 Task: Add Boiron Mercurius Solubilis 30C to the cart.
Action: Mouse moved to (236, 102)
Screenshot: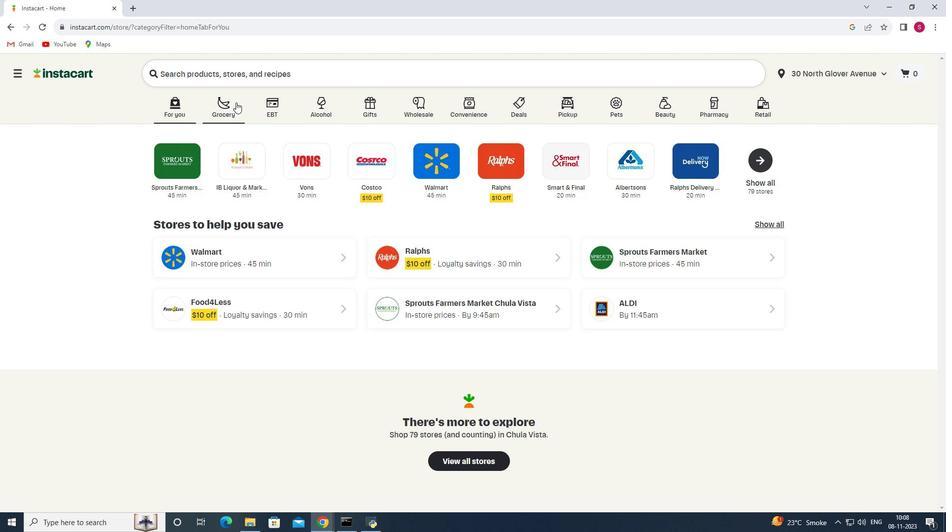 
Action: Mouse pressed left at (236, 102)
Screenshot: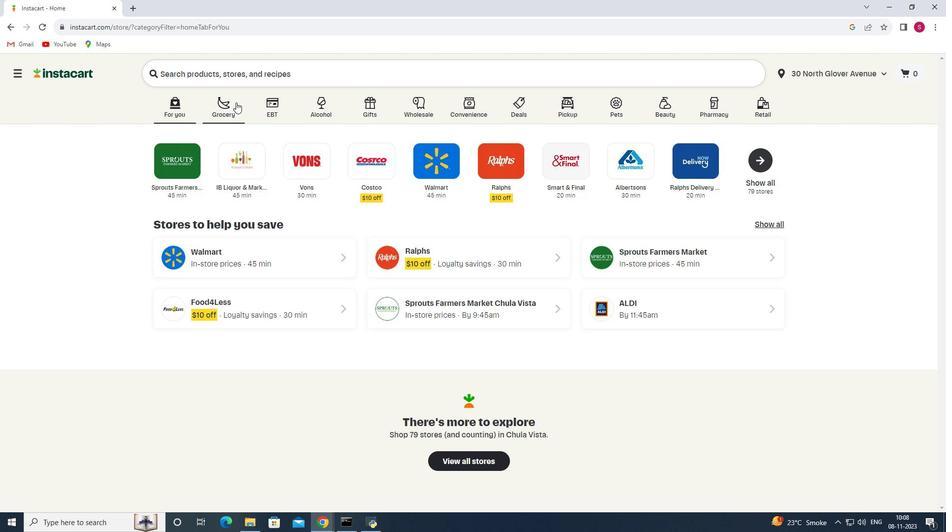 
Action: Mouse moved to (235, 274)
Screenshot: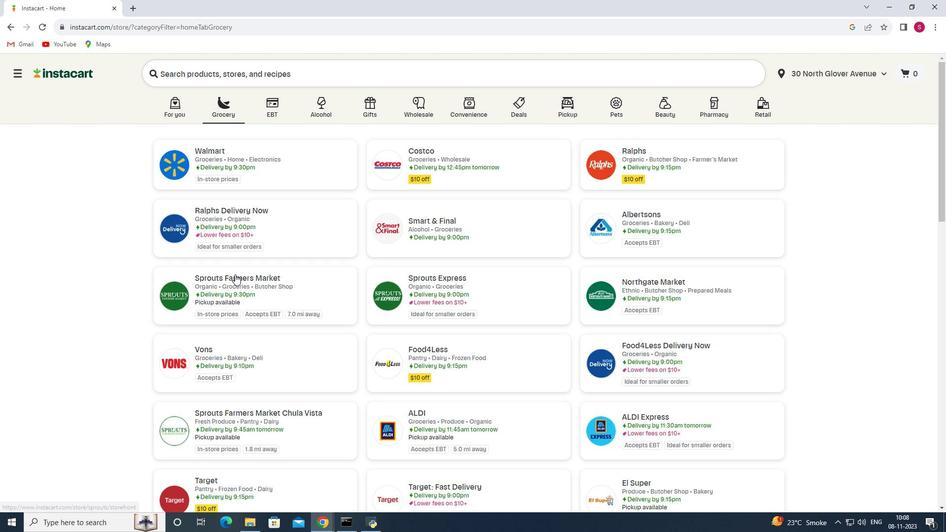
Action: Mouse pressed left at (235, 274)
Screenshot: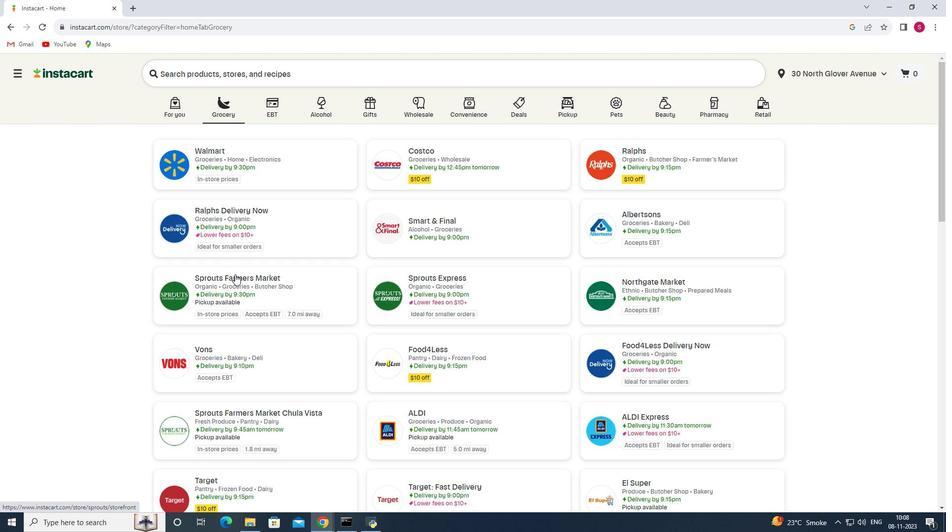 
Action: Mouse moved to (83, 278)
Screenshot: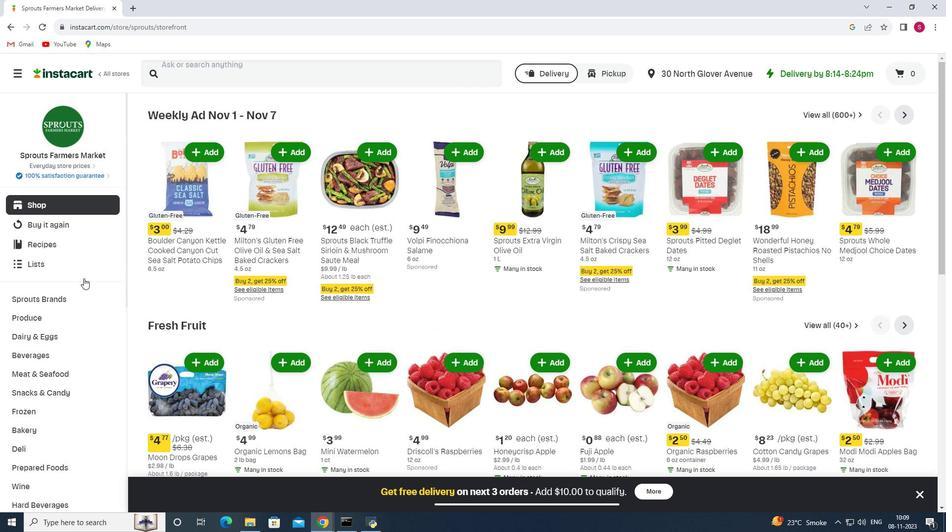 
Action: Mouse scrolled (83, 278) with delta (0, 0)
Screenshot: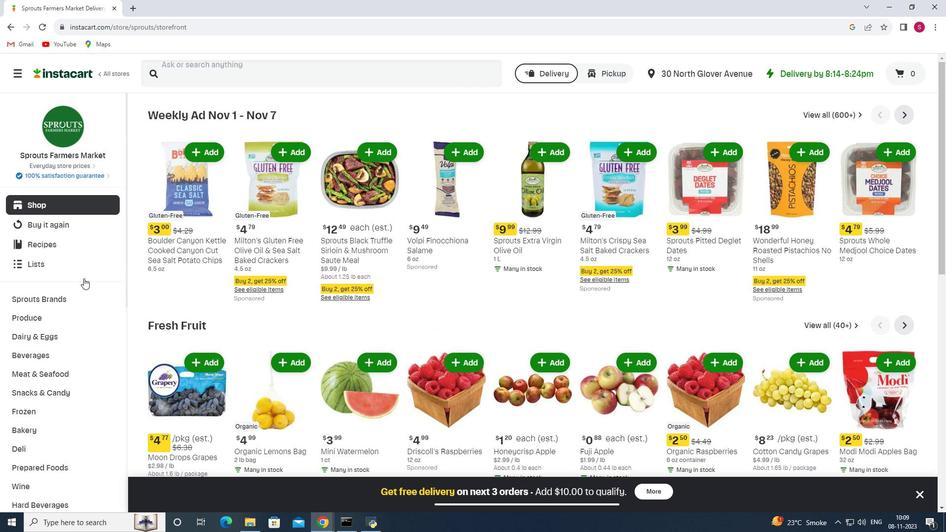 
Action: Mouse scrolled (83, 278) with delta (0, 0)
Screenshot: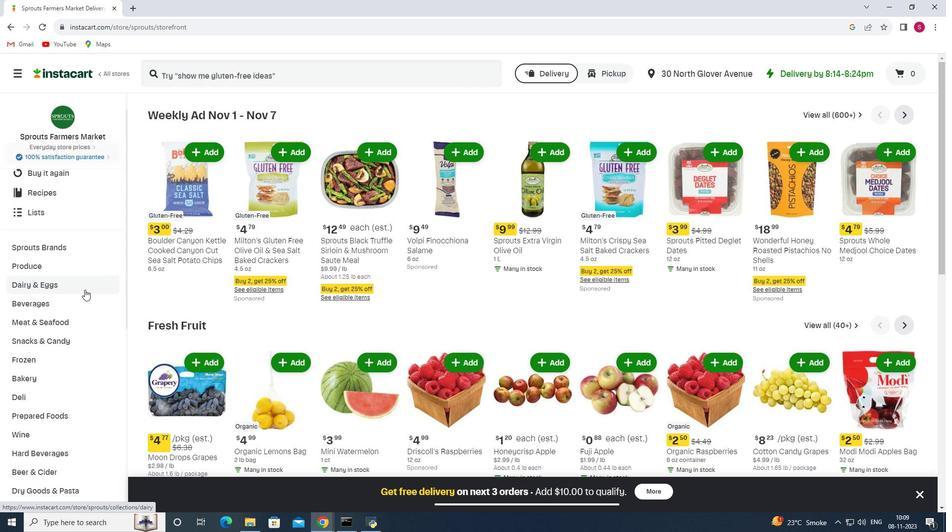 
Action: Mouse moved to (84, 288)
Screenshot: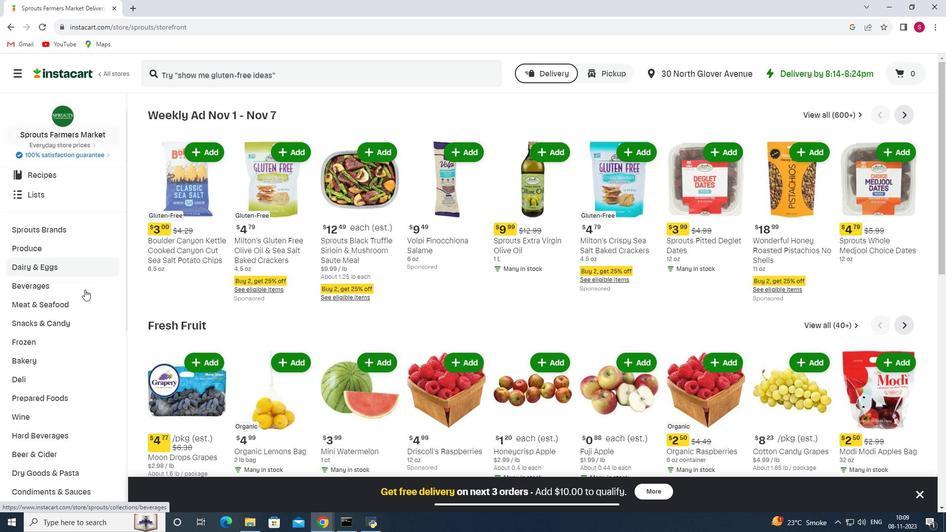 
Action: Mouse scrolled (84, 287) with delta (0, 0)
Screenshot: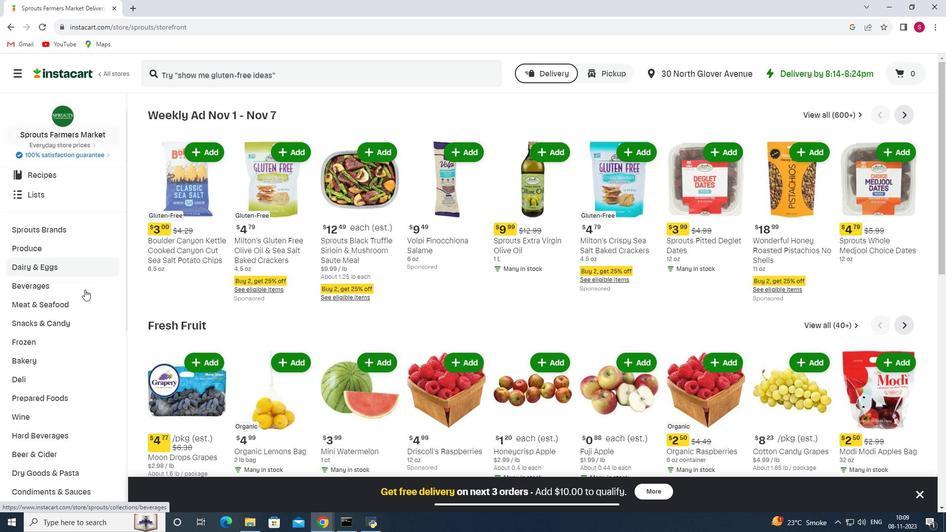 
Action: Mouse moved to (84, 289)
Screenshot: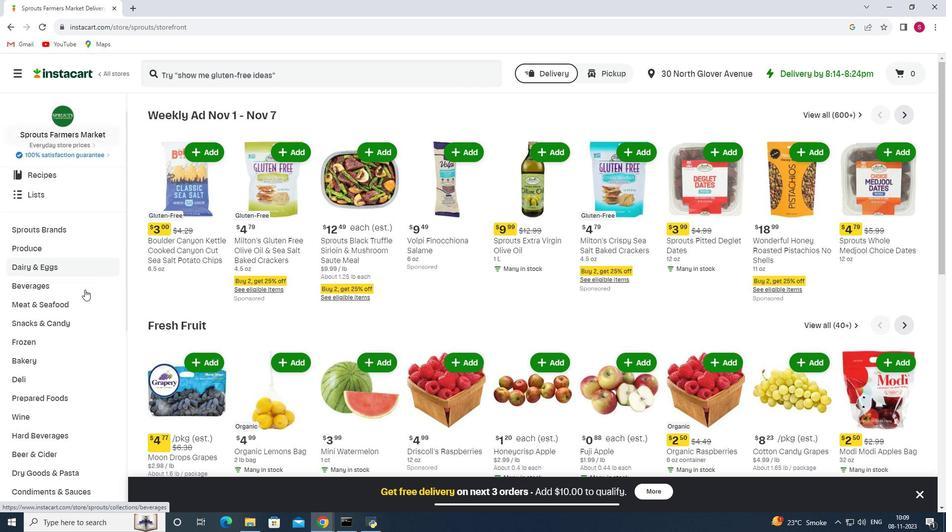 
Action: Mouse scrolled (84, 290) with delta (0, 0)
Screenshot: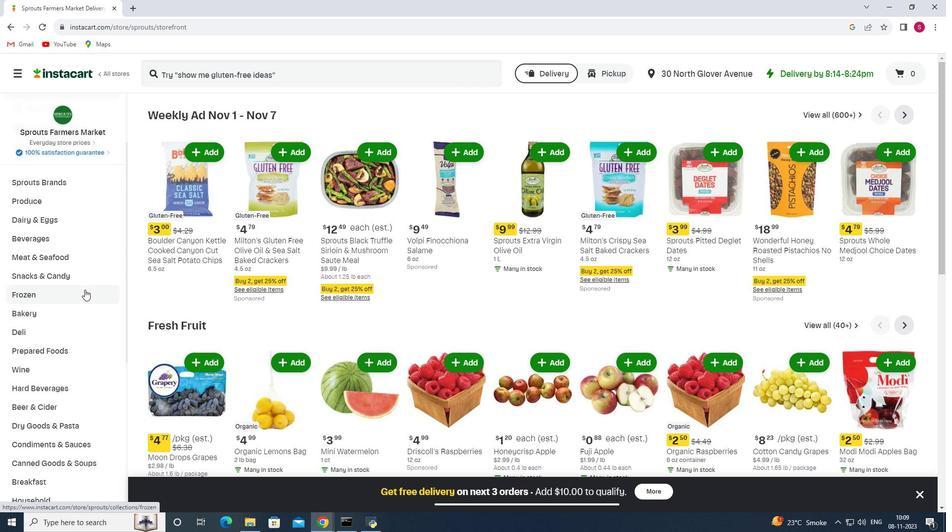 
Action: Mouse moved to (84, 291)
Screenshot: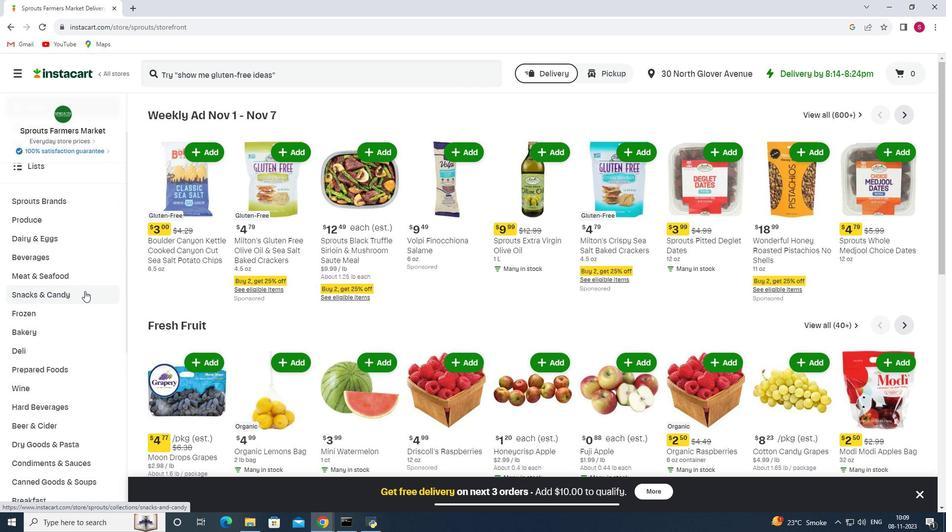 
Action: Mouse scrolled (84, 290) with delta (0, 0)
Screenshot: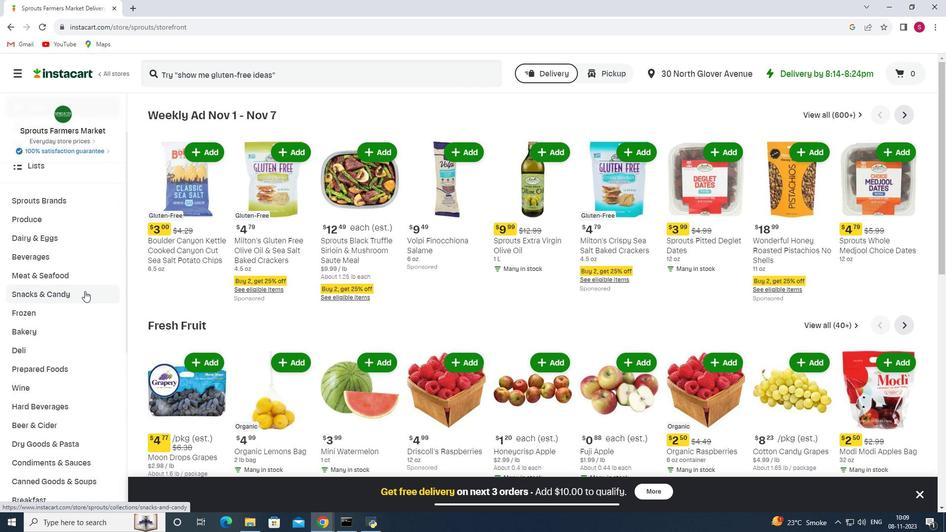 
Action: Mouse scrolled (84, 290) with delta (0, 0)
Screenshot: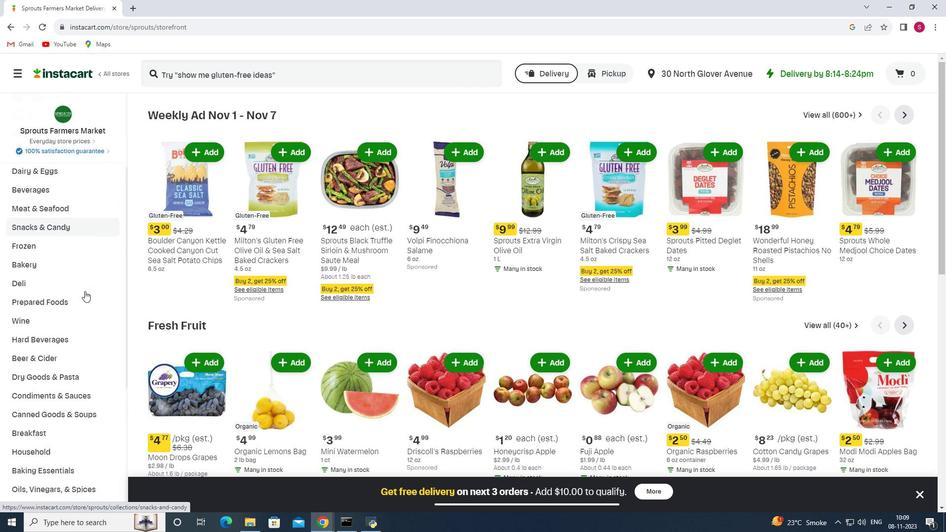 
Action: Mouse scrolled (84, 290) with delta (0, 0)
Screenshot: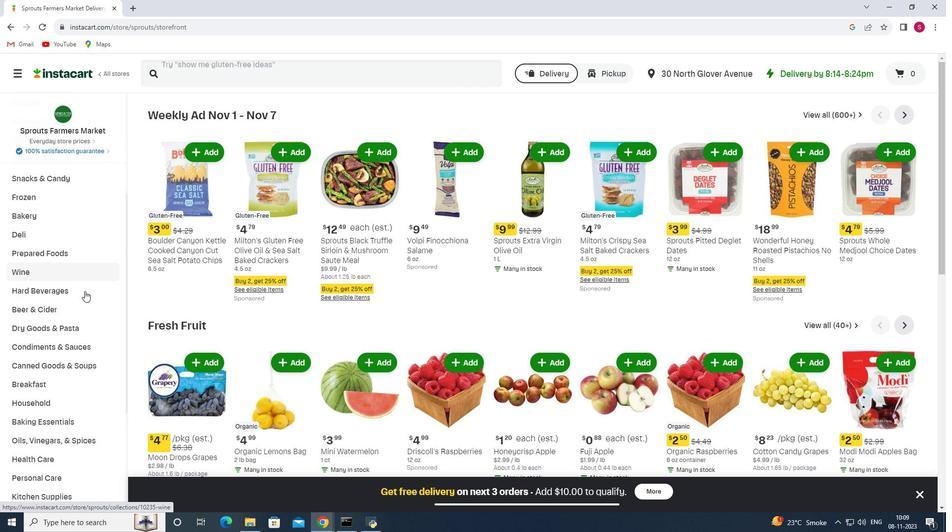 
Action: Mouse scrolled (84, 290) with delta (0, 0)
Screenshot: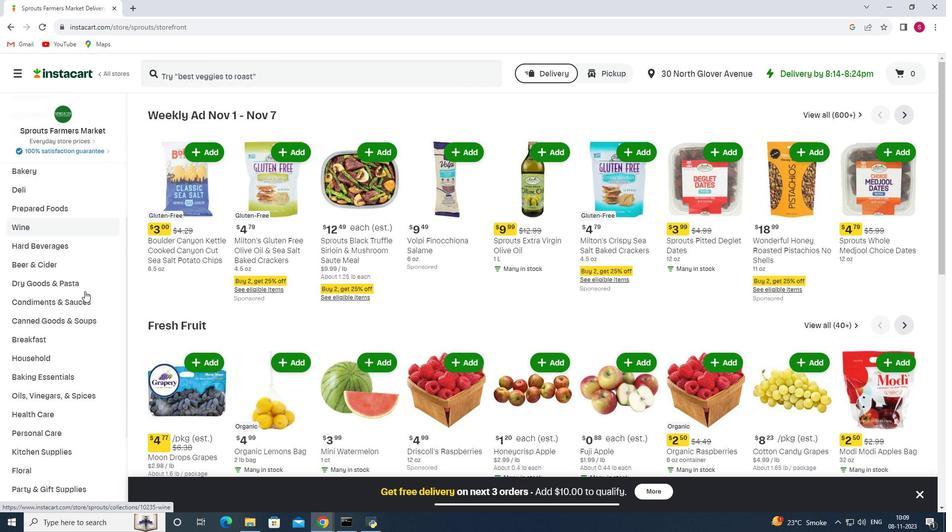 
Action: Mouse moved to (82, 293)
Screenshot: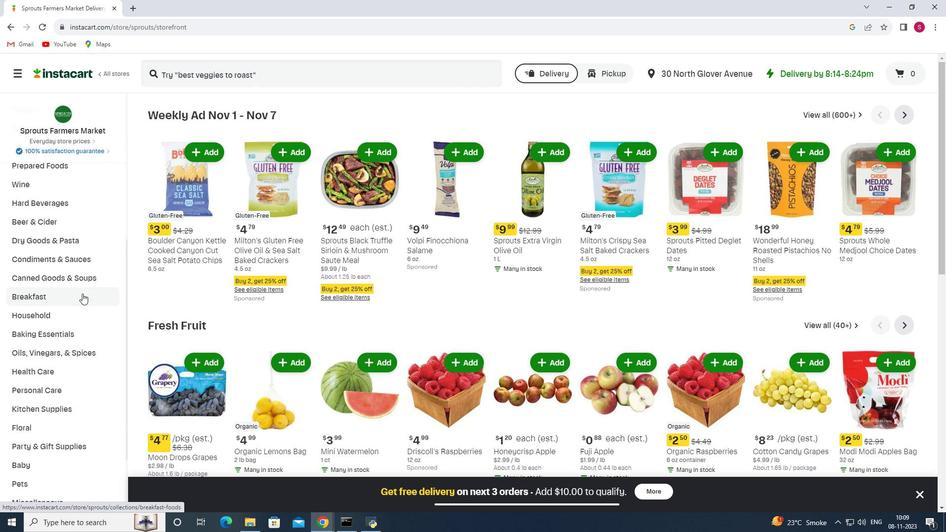 
Action: Mouse scrolled (82, 293) with delta (0, 0)
Screenshot: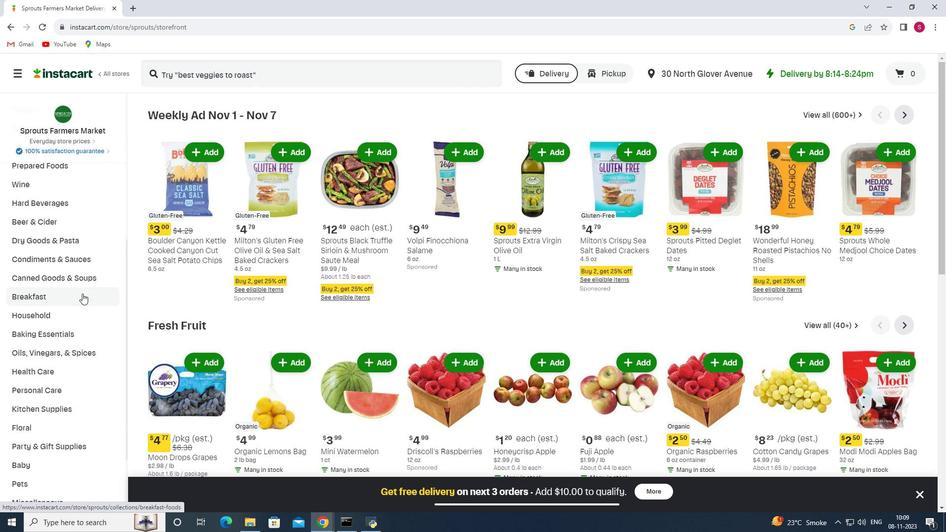 
Action: Mouse moved to (45, 325)
Screenshot: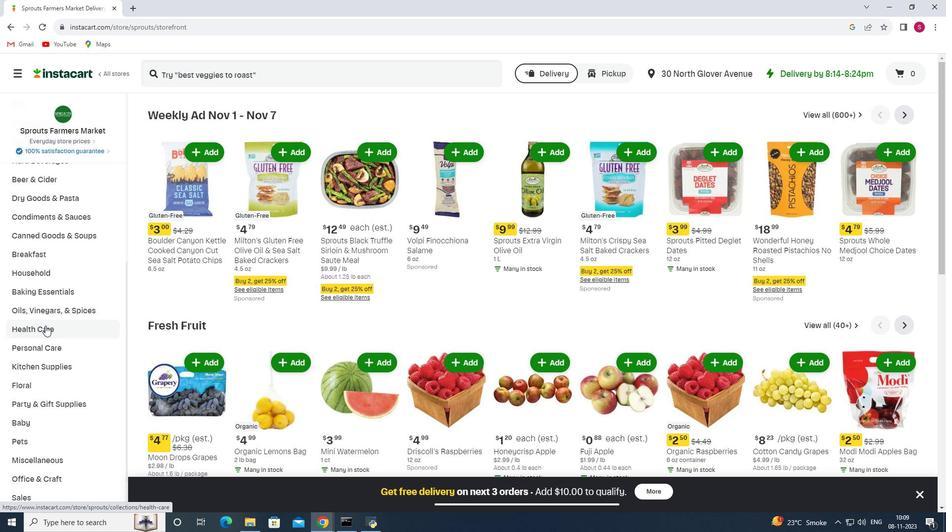
Action: Mouse pressed left at (45, 325)
Screenshot: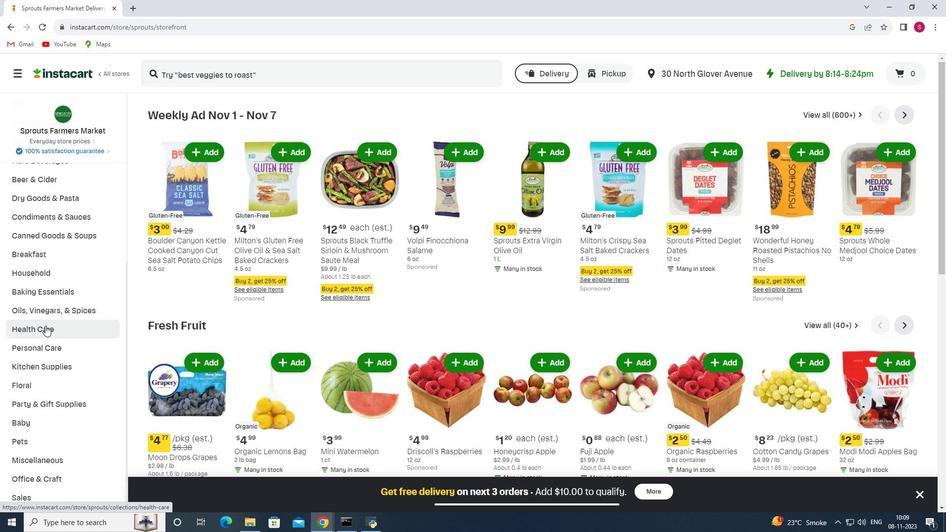 
Action: Mouse moved to (357, 152)
Screenshot: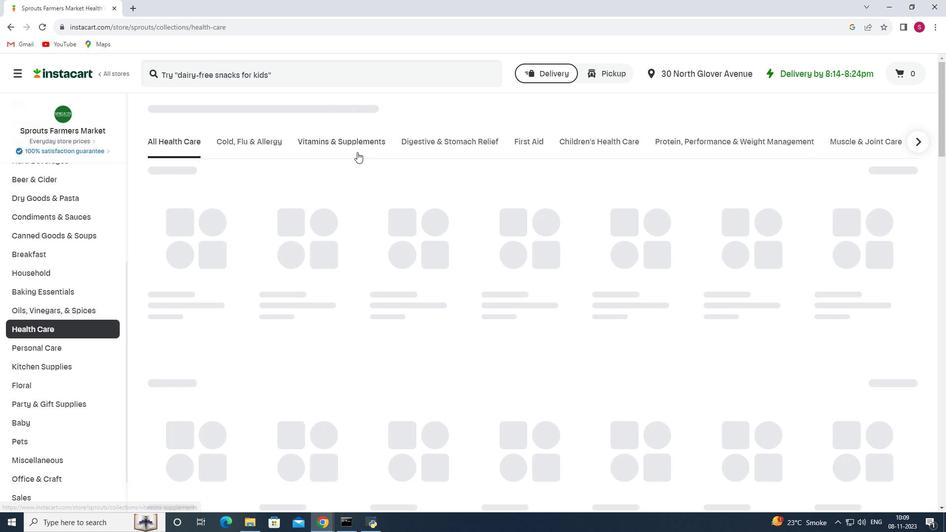
Action: Mouse pressed left at (357, 152)
Screenshot: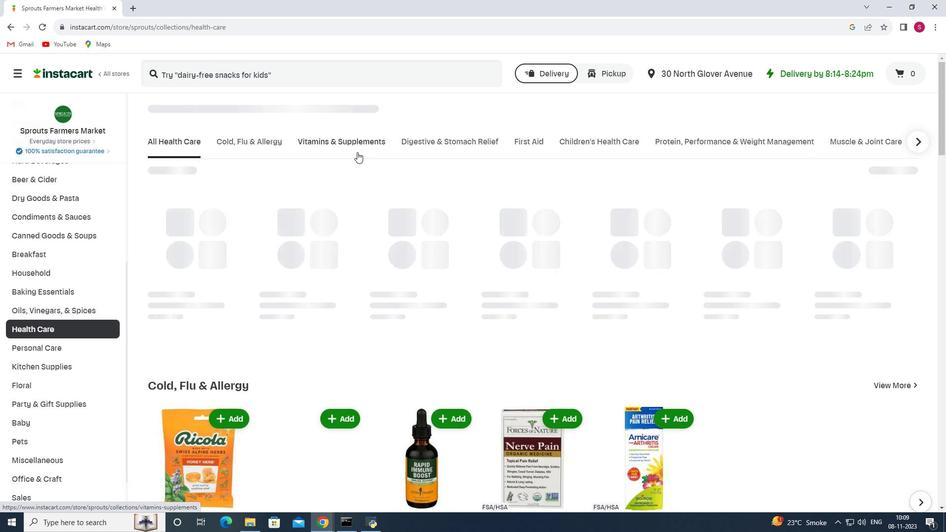 
Action: Mouse moved to (781, 184)
Screenshot: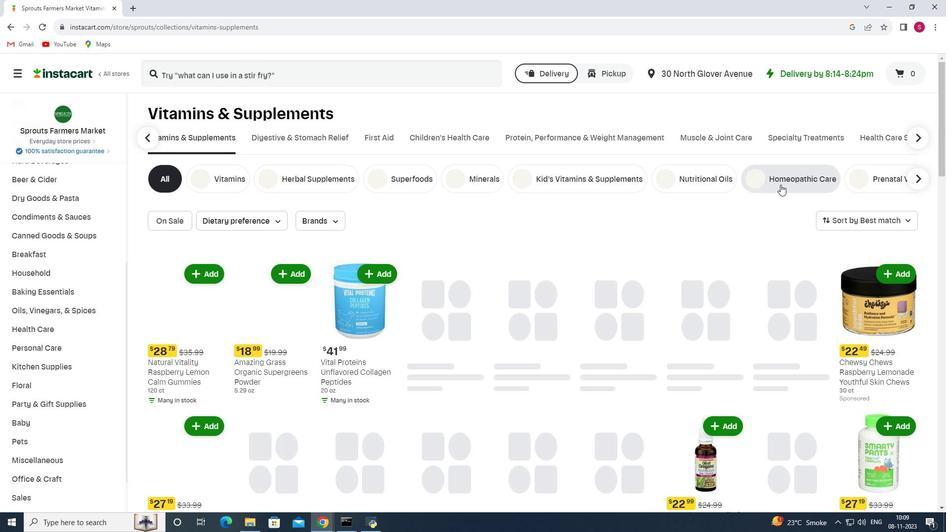 
Action: Mouse pressed left at (781, 184)
Screenshot: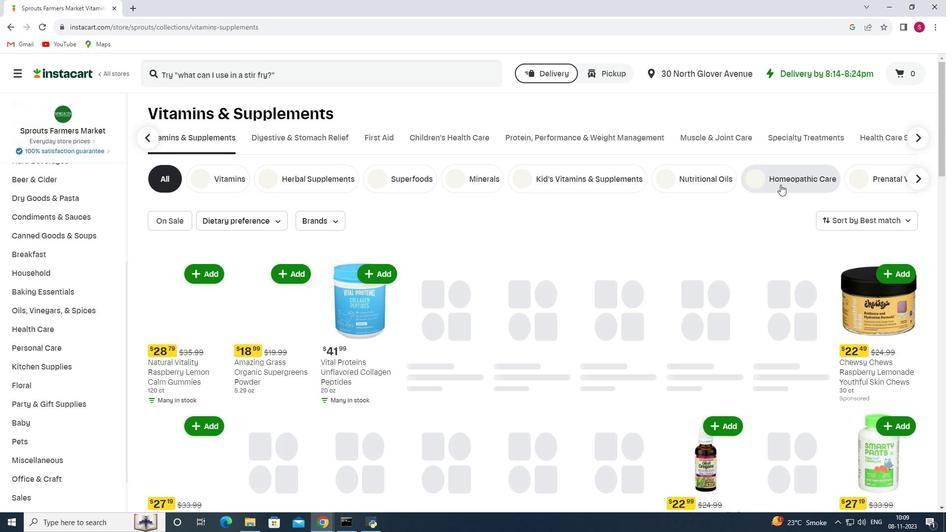 
Action: Mouse moved to (238, 70)
Screenshot: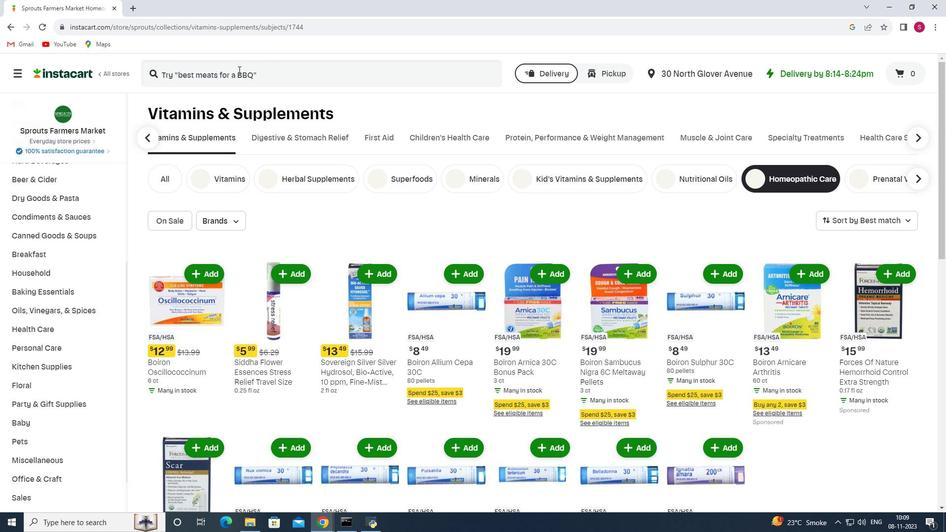 
Action: Mouse pressed left at (238, 70)
Screenshot: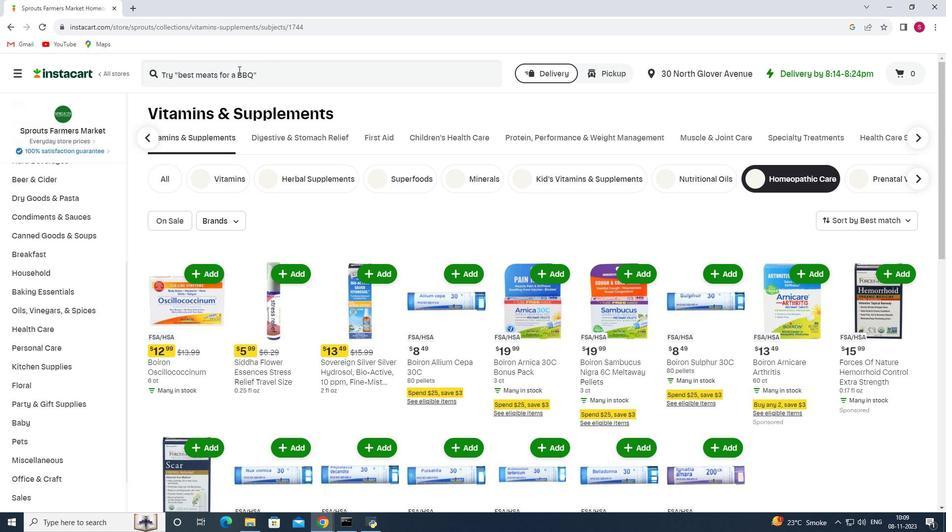 
Action: Key pressed <Key.shift>Boiron<Key.space><Key.shift>Mercurius<Key.space><Key.shift>Solubilis<Key.space>30<Key.shift>C<Key.enter>
Screenshot: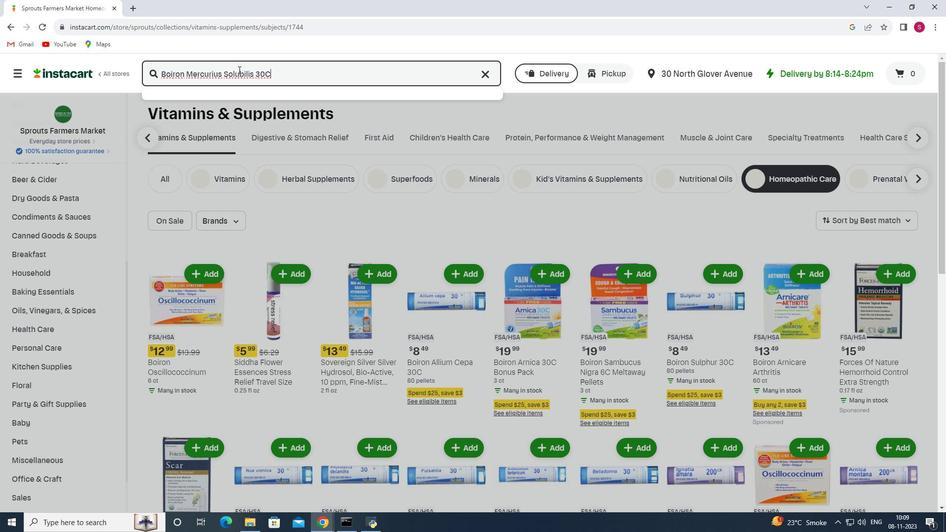 
Action: Mouse moved to (578, 149)
Screenshot: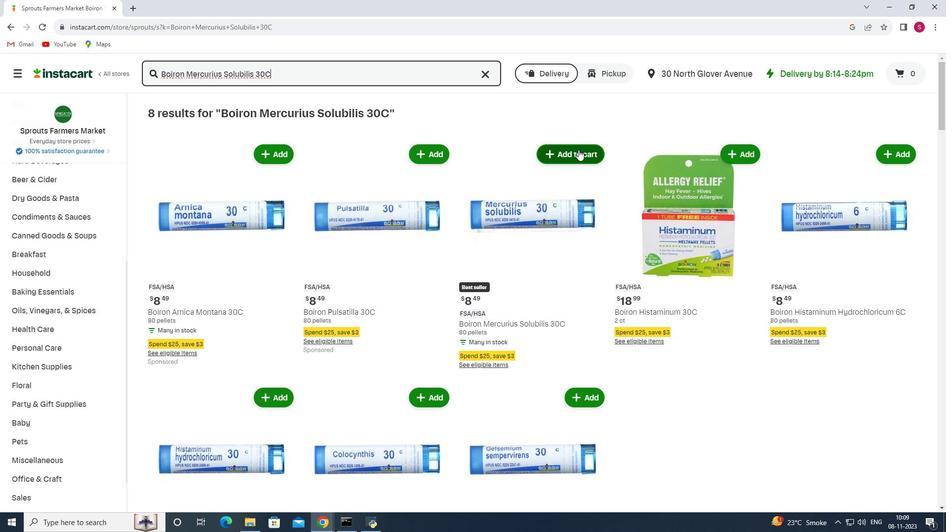 
Action: Mouse pressed left at (578, 149)
Screenshot: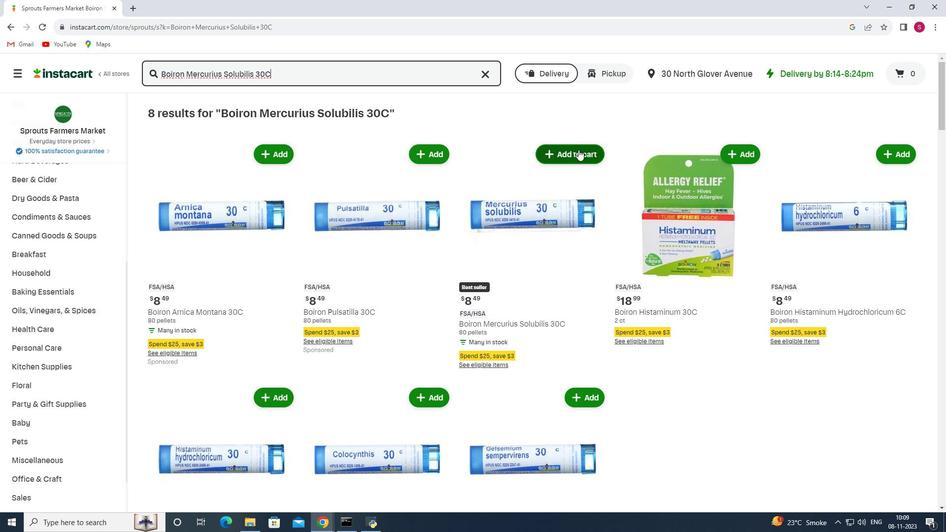 
Action: Mouse moved to (572, 181)
Screenshot: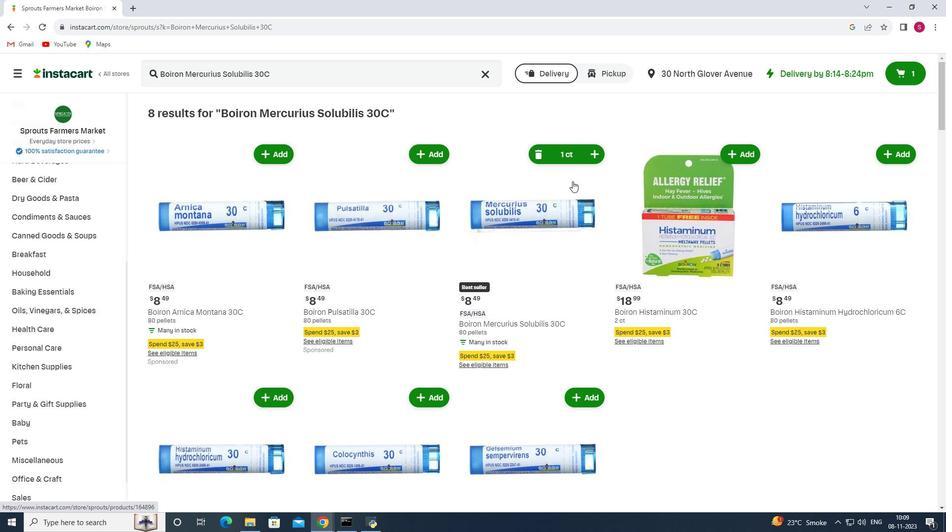 
